 Task: Show the option for the copyright policy.
Action: Mouse moved to (283, 567)
Screenshot: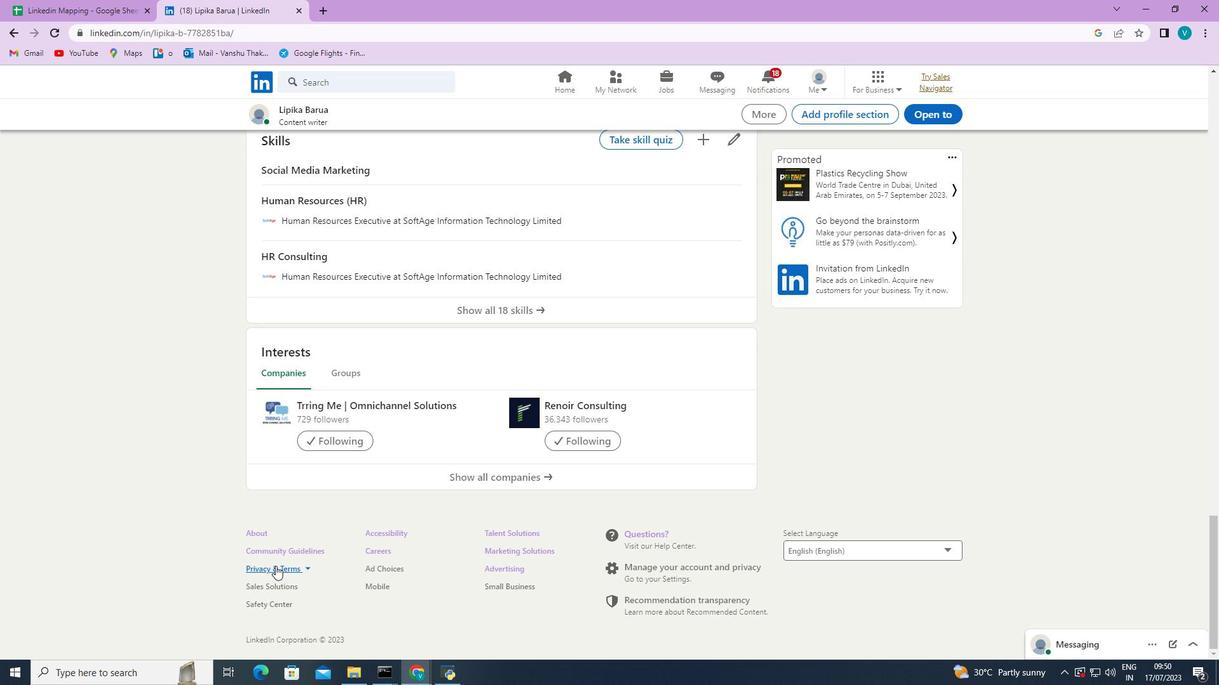 
Action: Mouse pressed left at (283, 567)
Screenshot: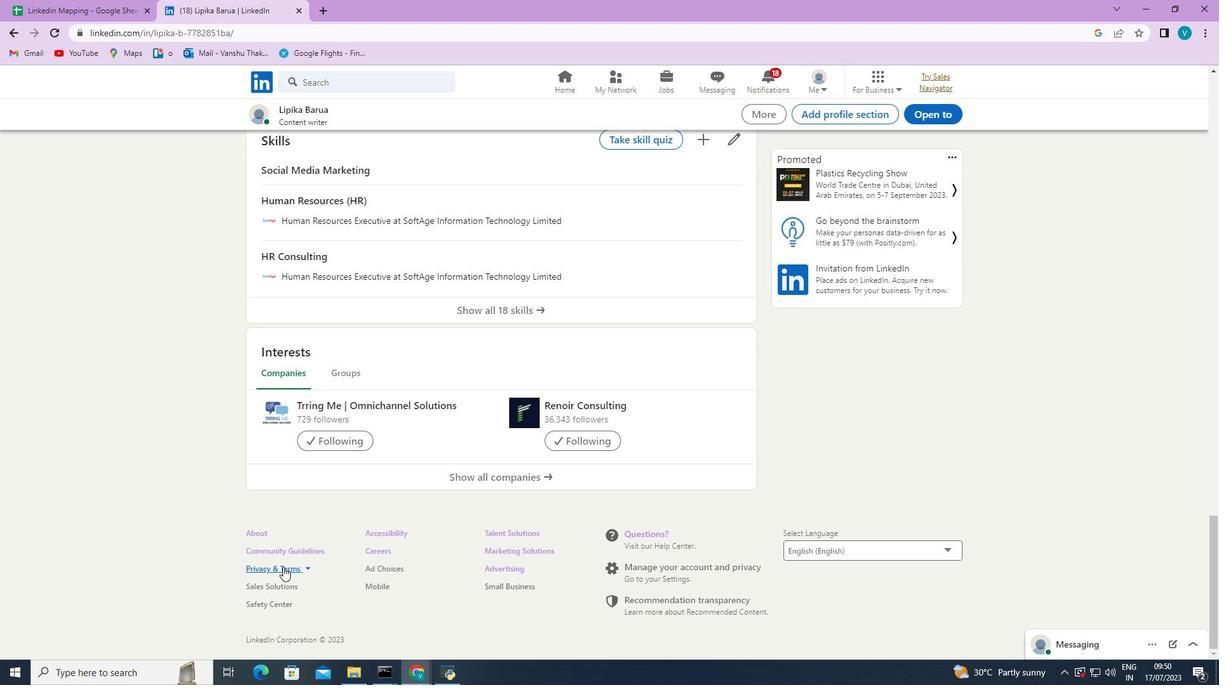 
Action: Mouse moved to (285, 647)
Screenshot: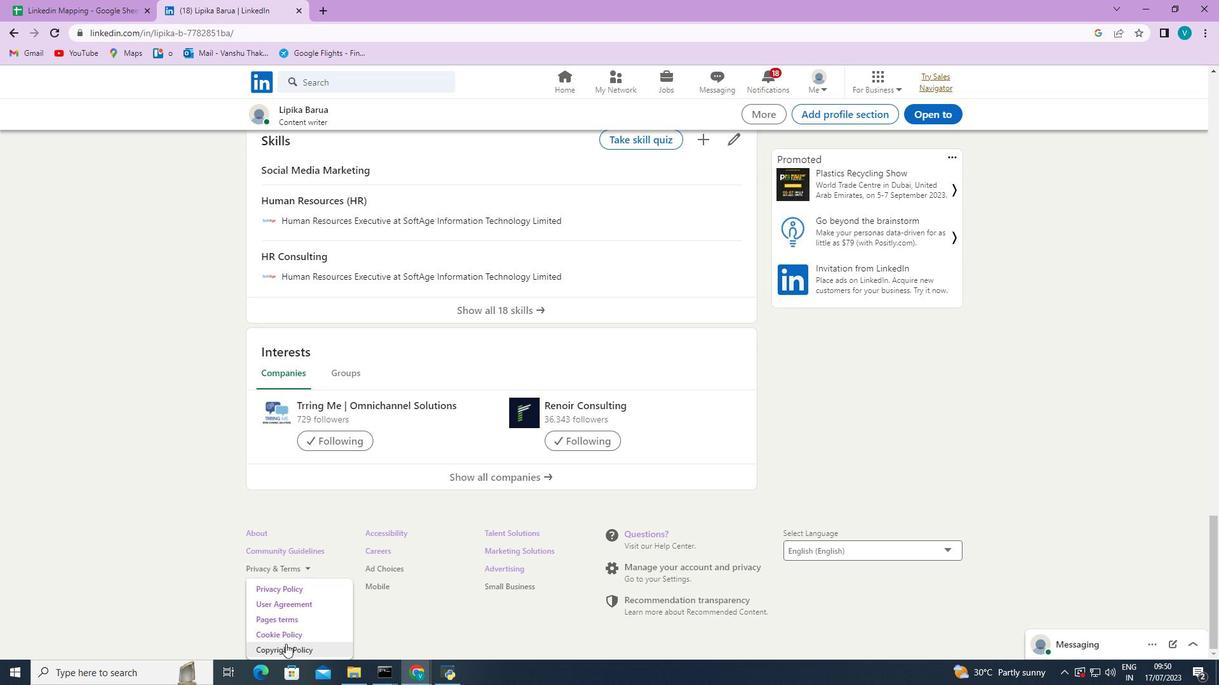 
Action: Mouse pressed left at (285, 647)
Screenshot: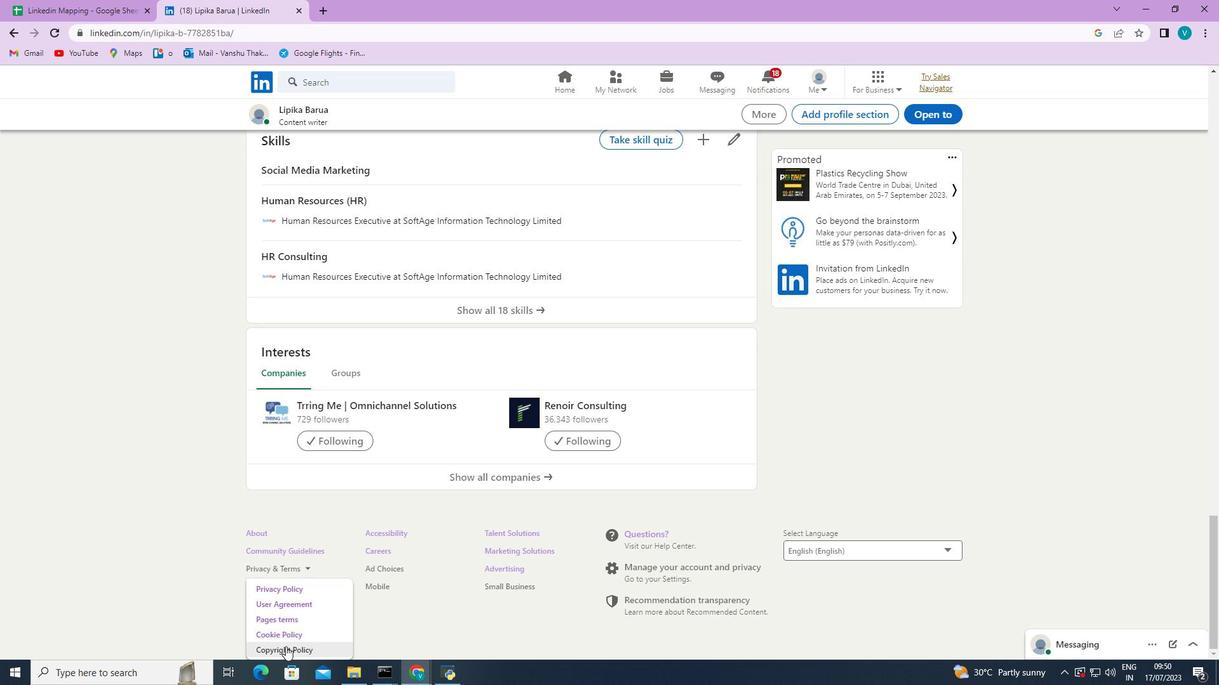 
Action: Mouse moved to (246, 360)
Screenshot: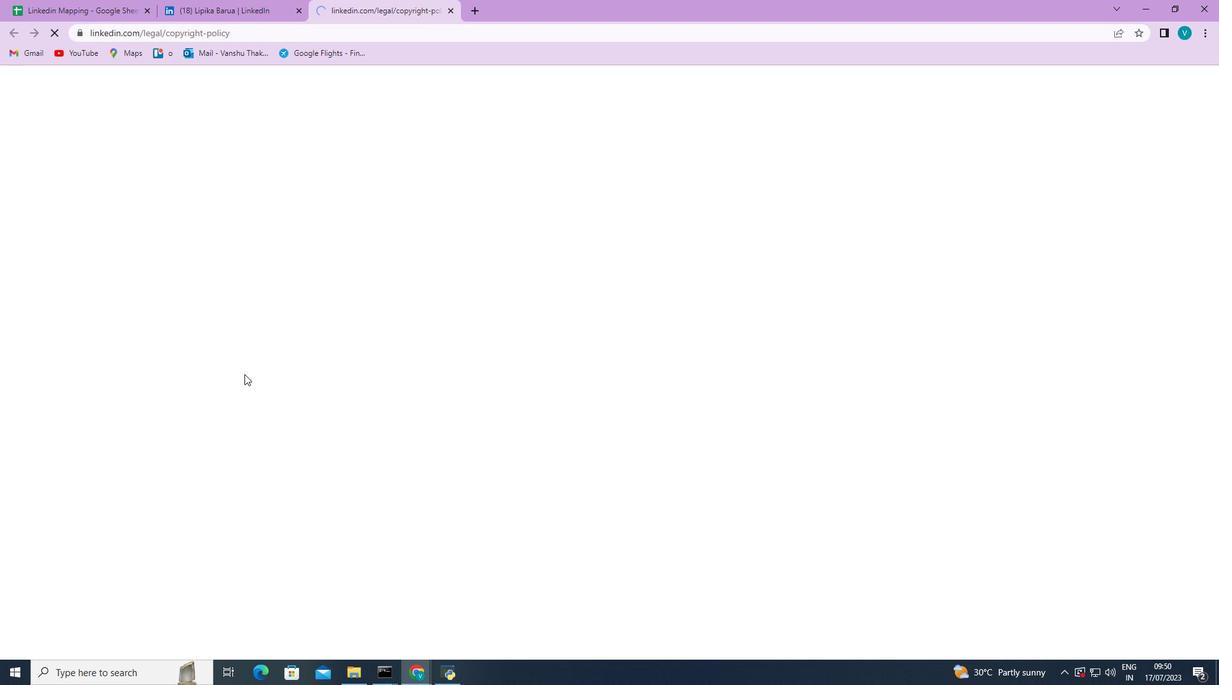 
Action: Mouse scrolled (246, 359) with delta (0, 0)
Screenshot: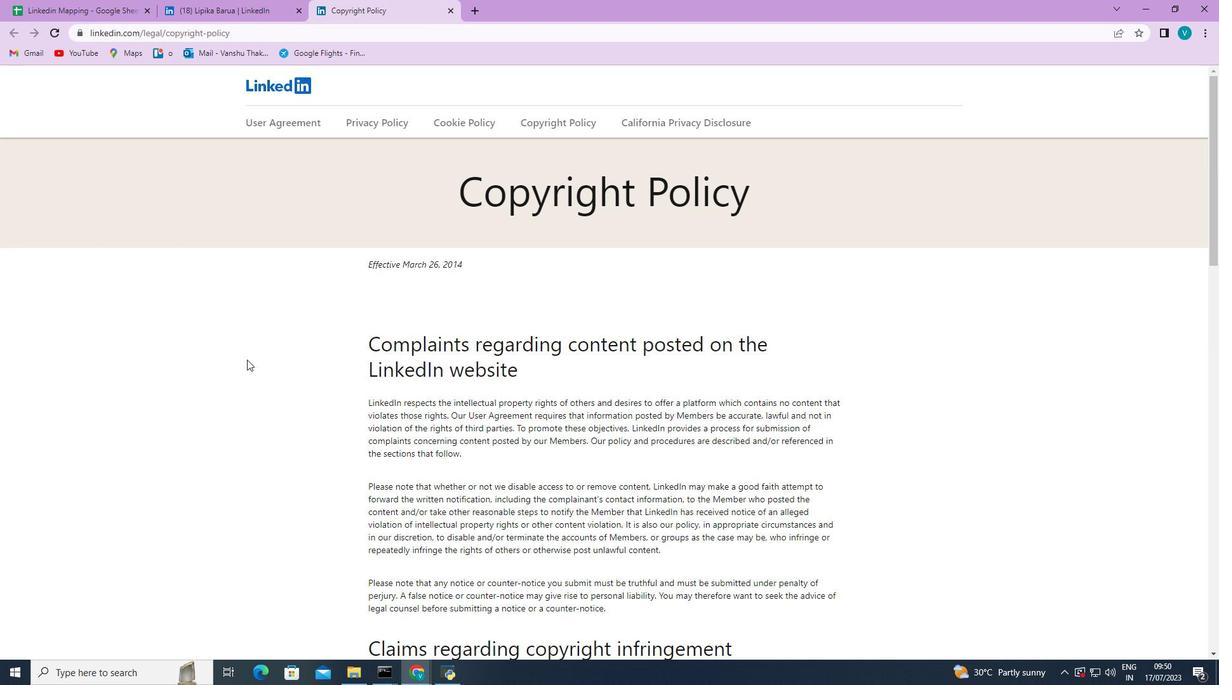 
Action: Mouse scrolled (246, 359) with delta (0, 0)
Screenshot: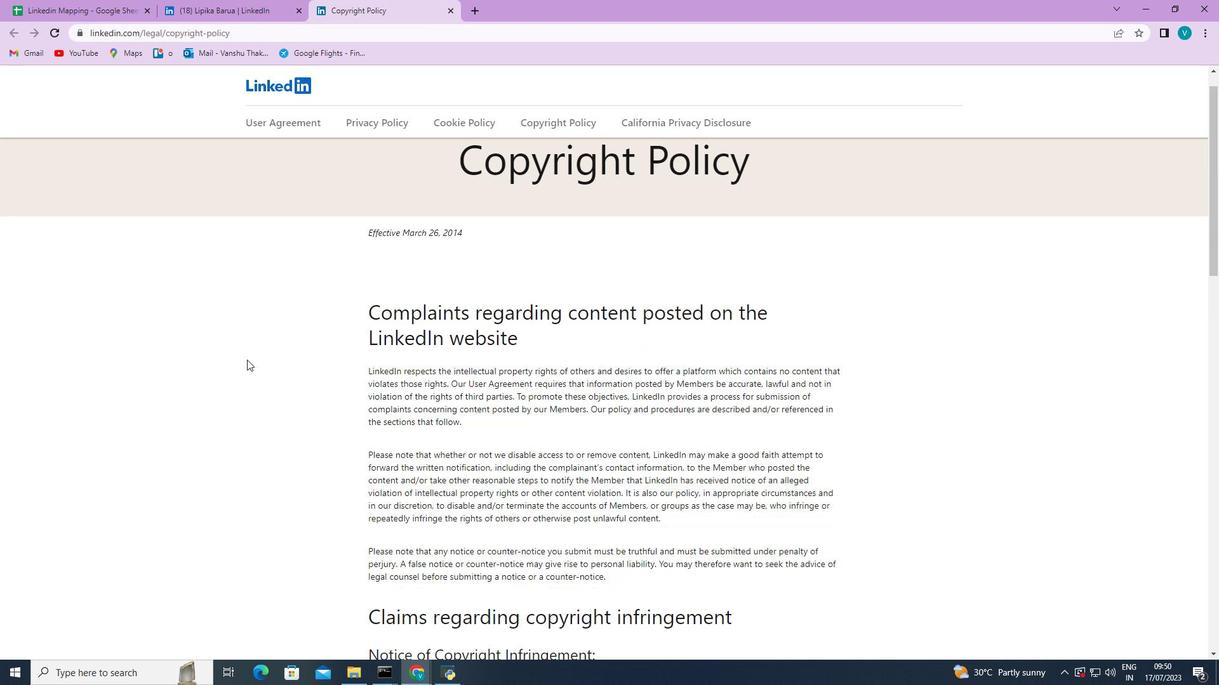 
Action: Mouse scrolled (246, 359) with delta (0, 0)
Screenshot: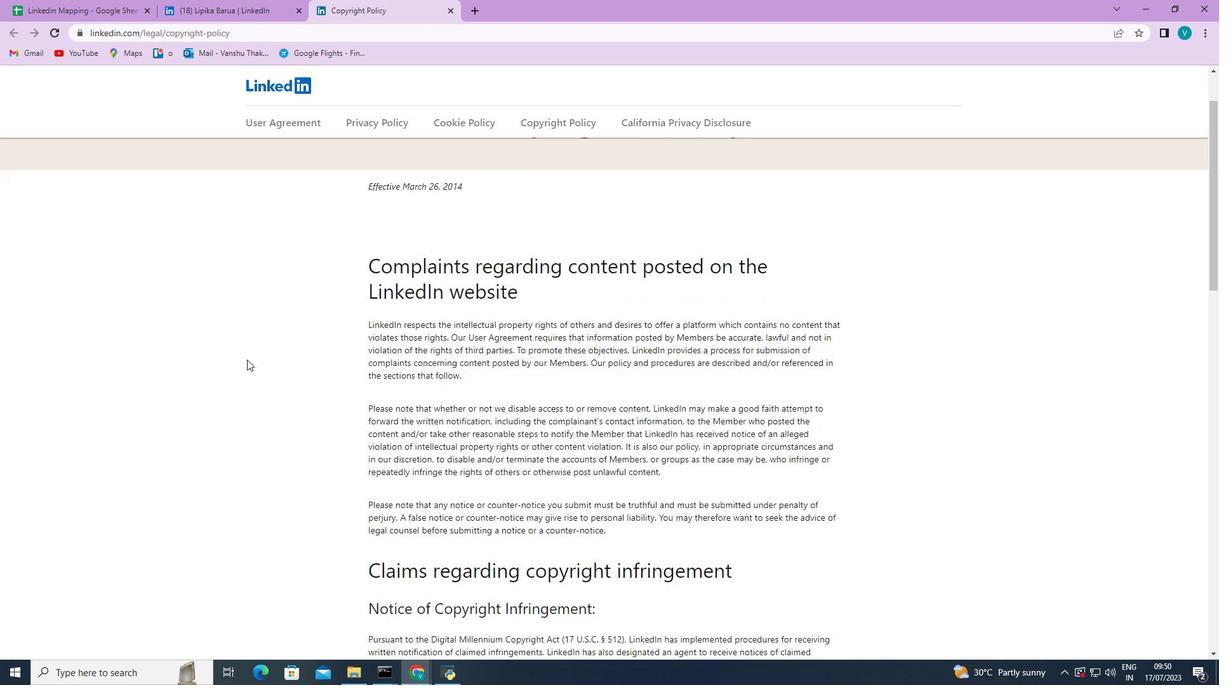 
Action: Mouse scrolled (246, 359) with delta (0, 0)
Screenshot: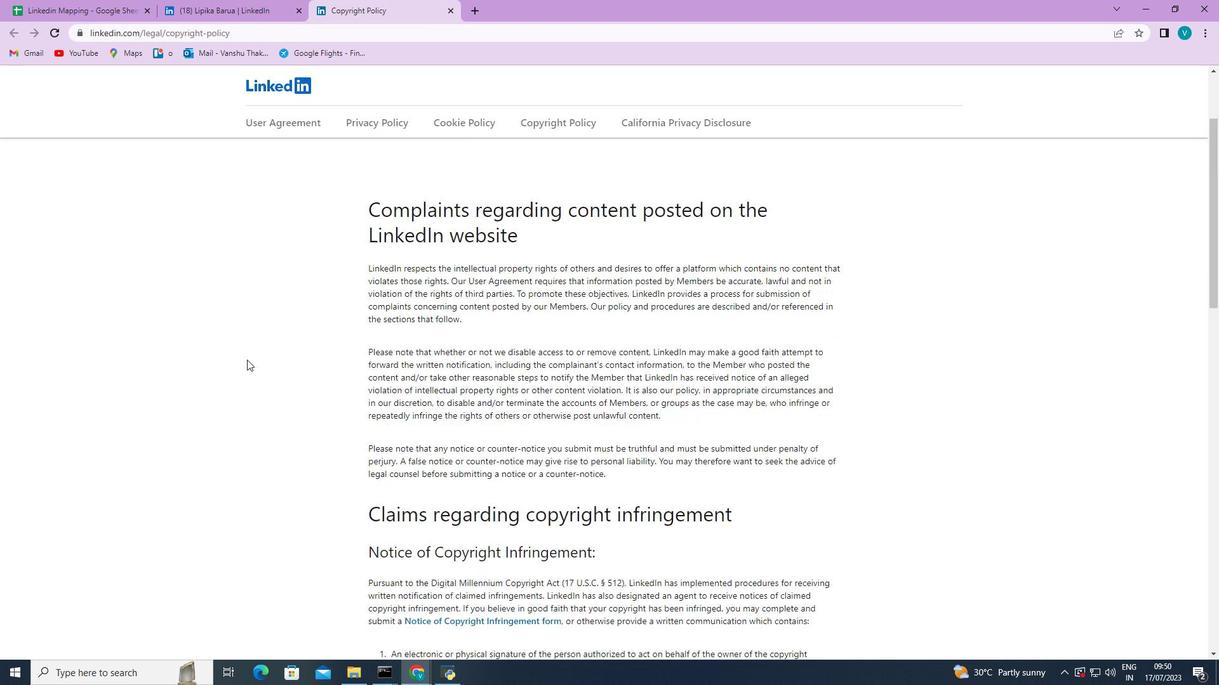 
Action: Mouse scrolled (246, 359) with delta (0, 0)
Screenshot: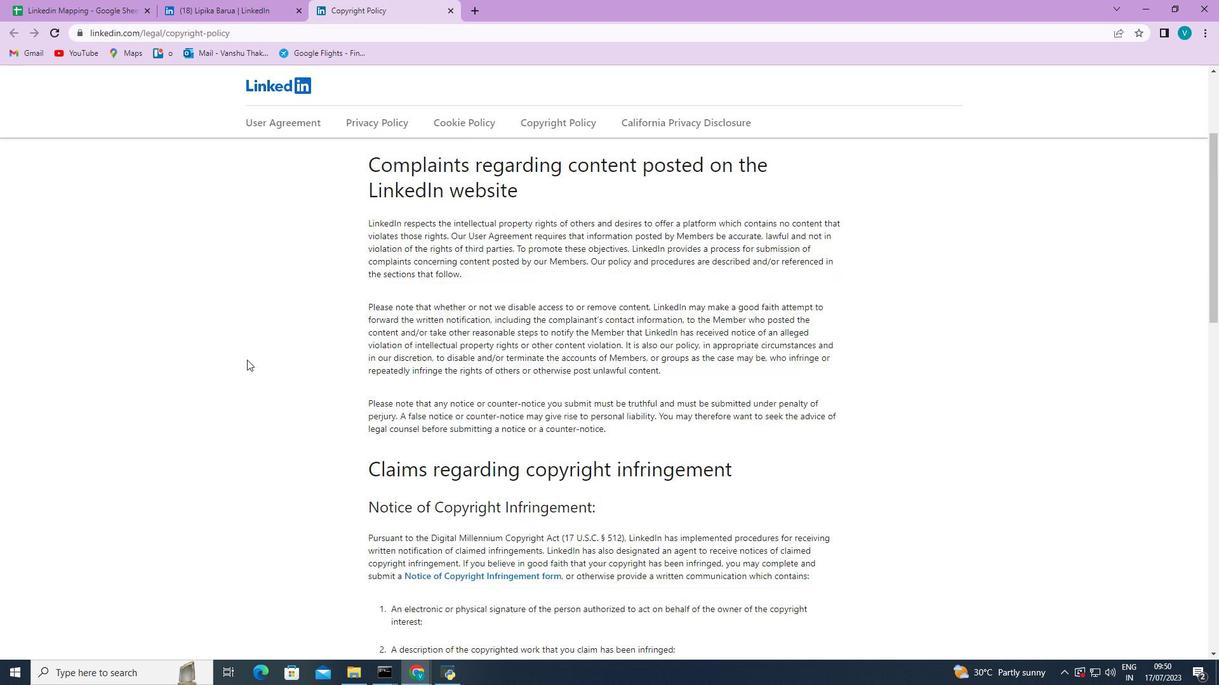 
Action: Mouse scrolled (246, 359) with delta (0, 0)
Screenshot: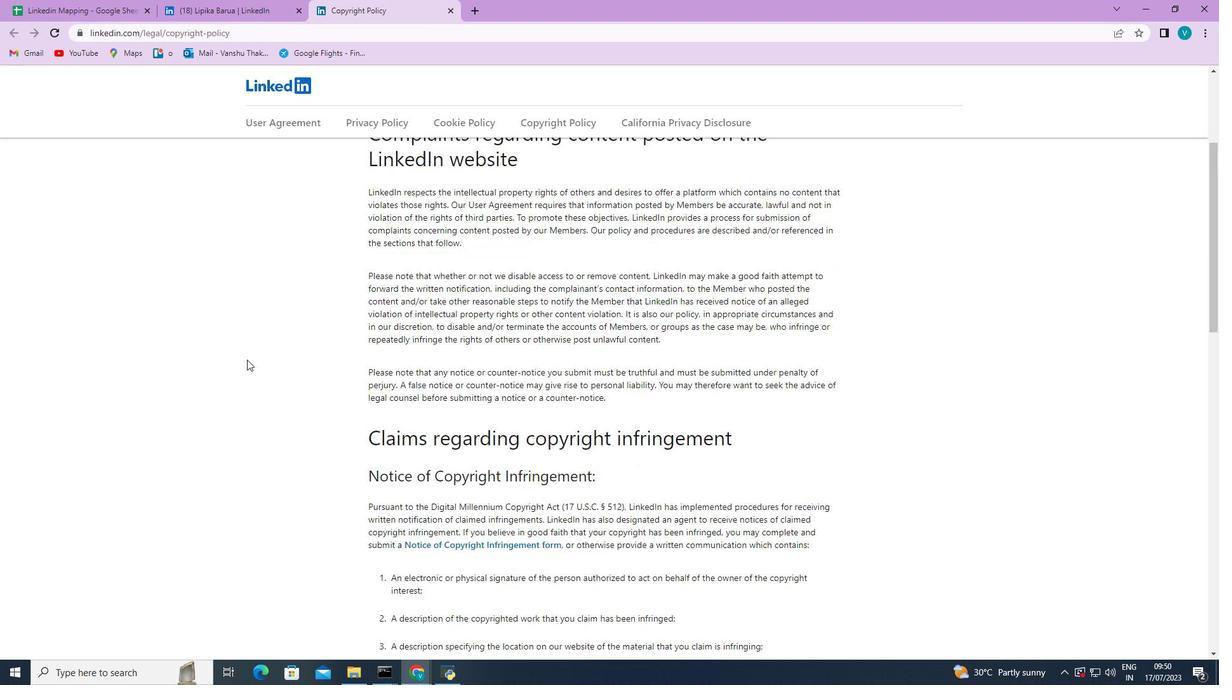
Action: Mouse scrolled (246, 359) with delta (0, 0)
Screenshot: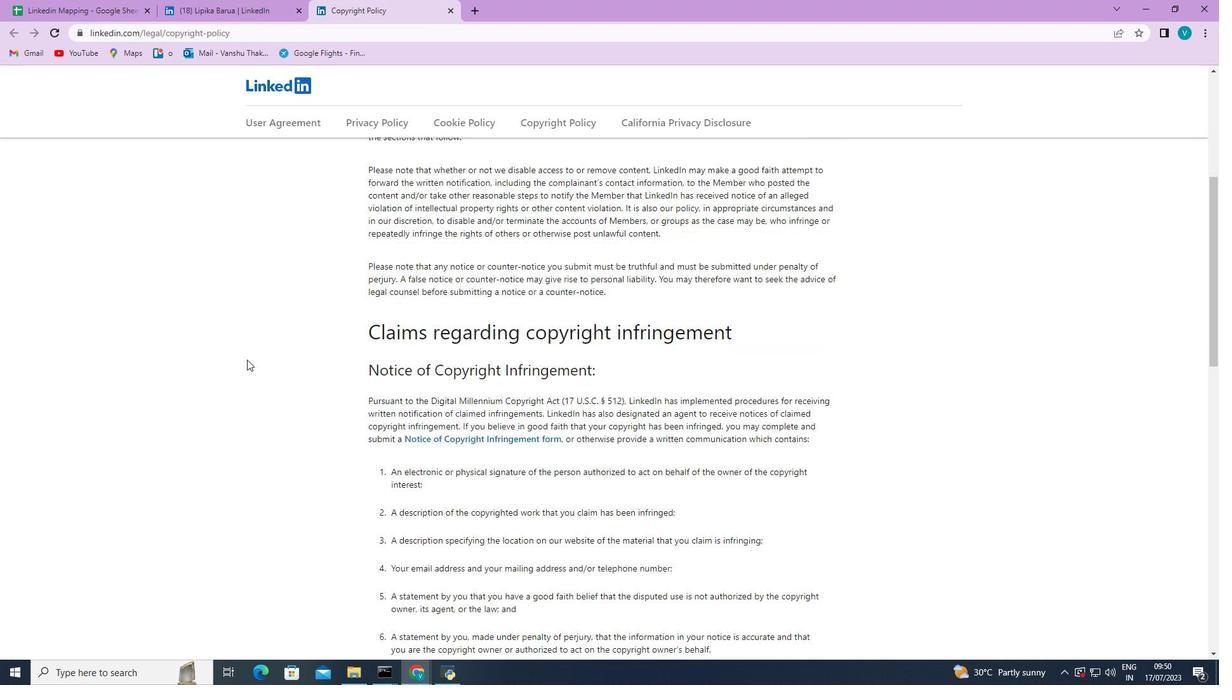
Action: Mouse scrolled (246, 359) with delta (0, 0)
Screenshot: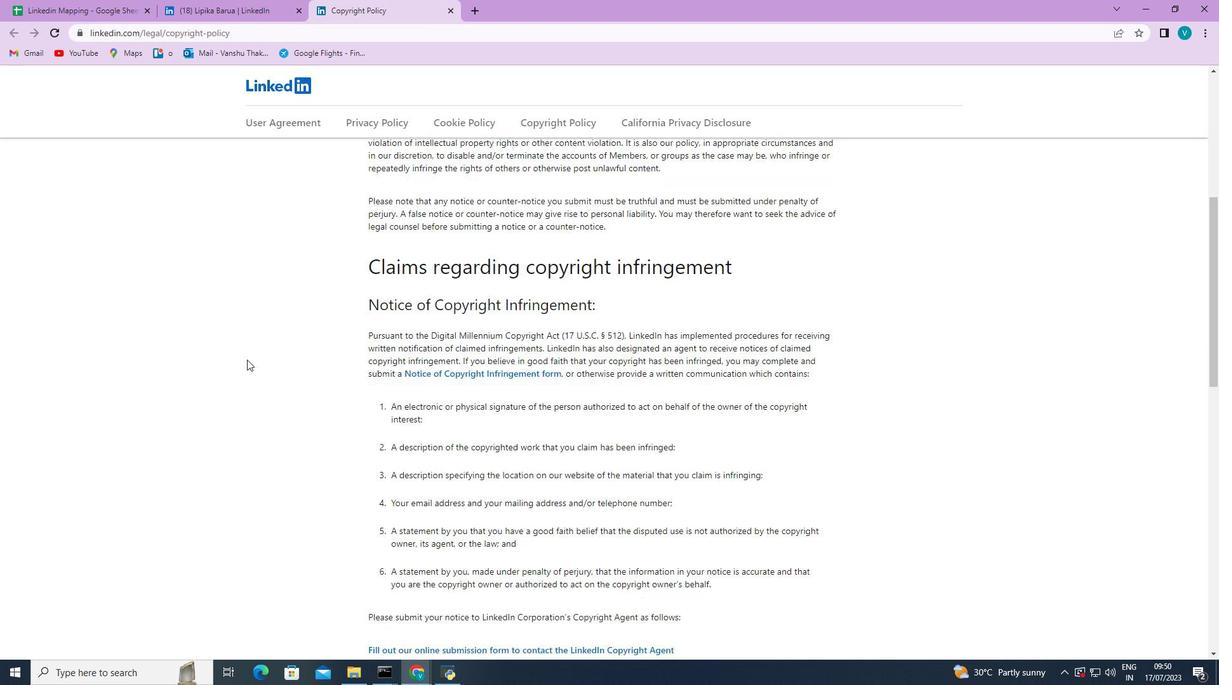 
Action: Mouse scrolled (246, 359) with delta (0, 0)
Screenshot: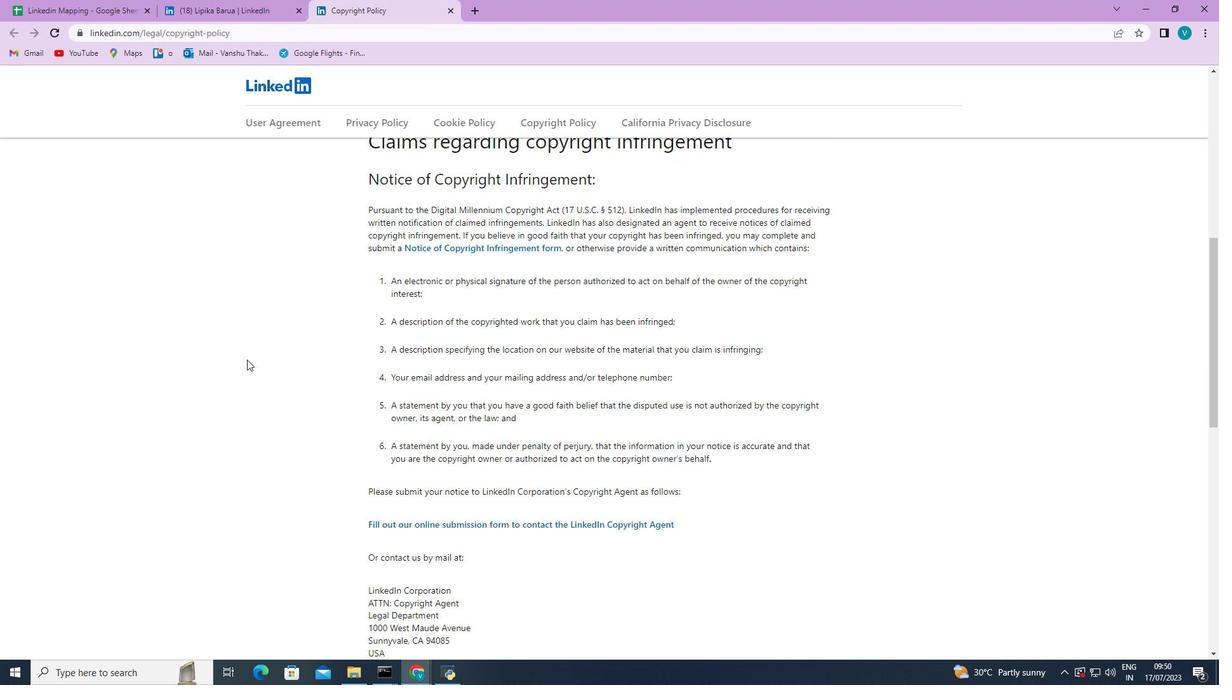 
Action: Mouse scrolled (246, 359) with delta (0, 0)
Screenshot: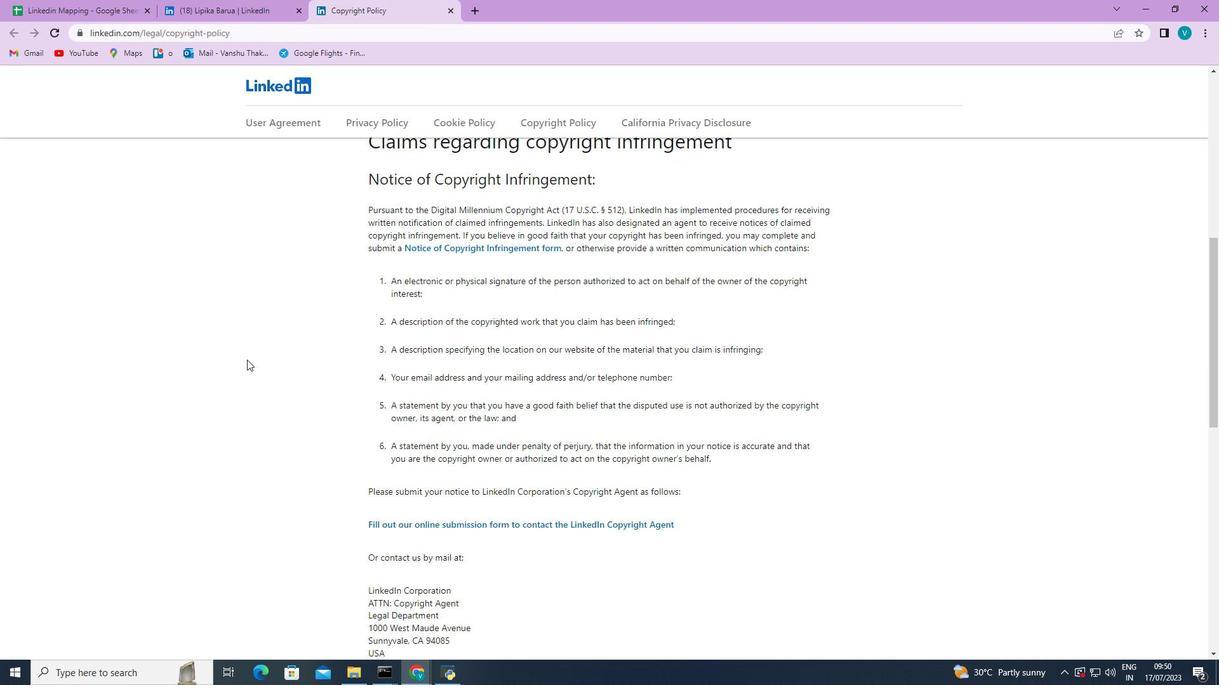 
Action: Mouse scrolled (246, 359) with delta (0, 0)
Screenshot: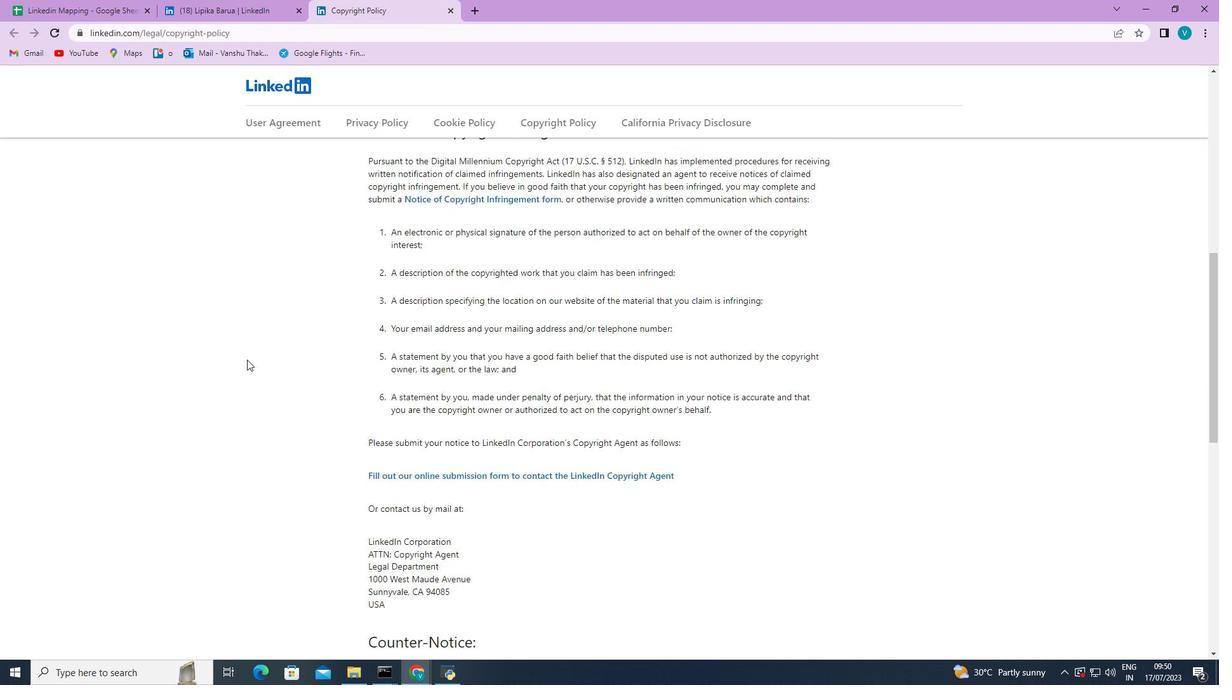 
Action: Mouse scrolled (246, 359) with delta (0, 0)
Screenshot: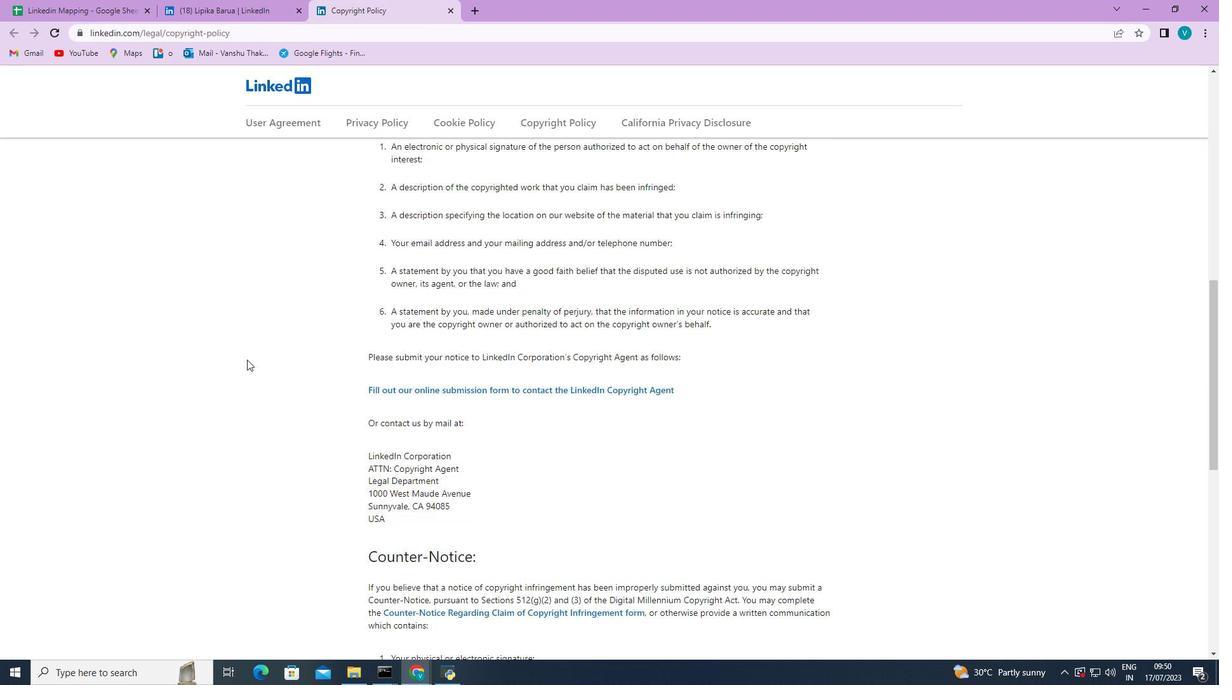 
Action: Mouse scrolled (246, 359) with delta (0, 0)
Screenshot: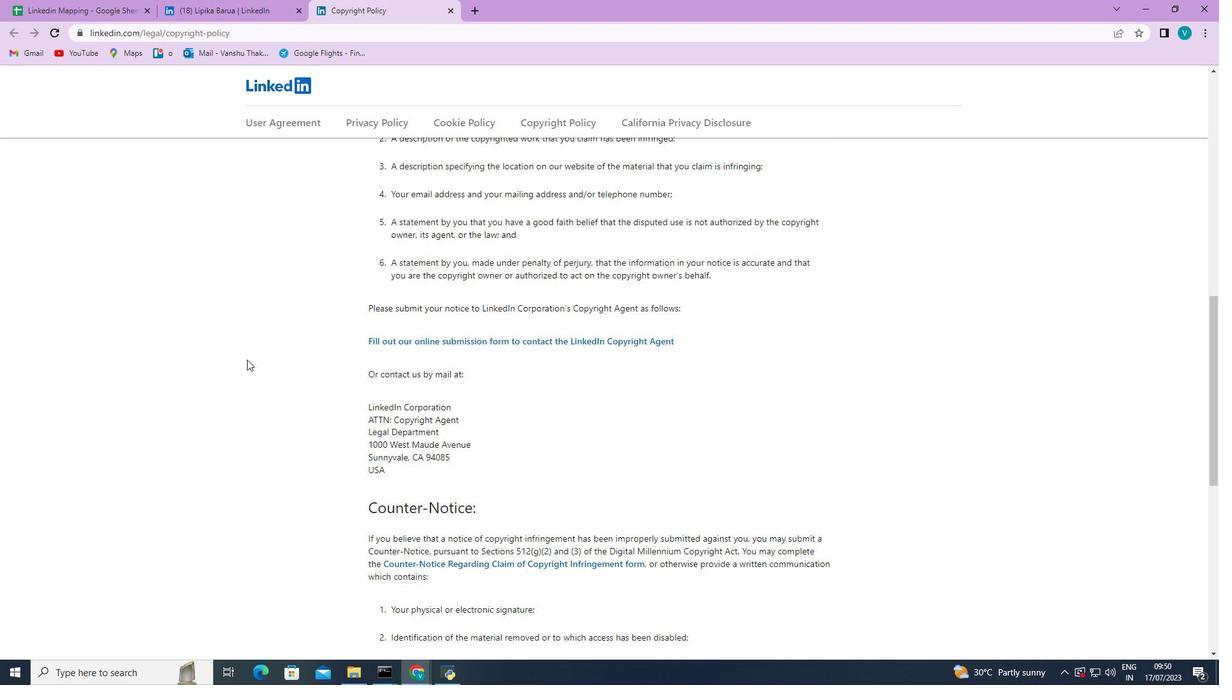 
Action: Mouse scrolled (246, 359) with delta (0, 0)
Screenshot: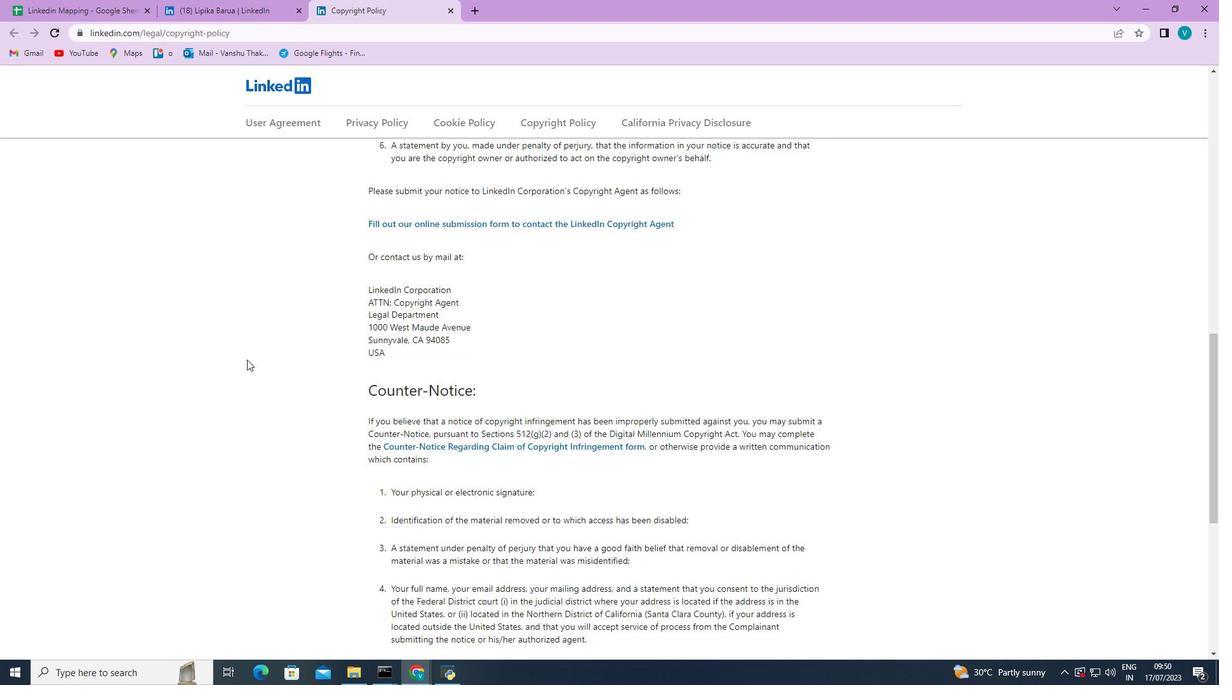 
Action: Mouse scrolled (246, 359) with delta (0, 0)
Screenshot: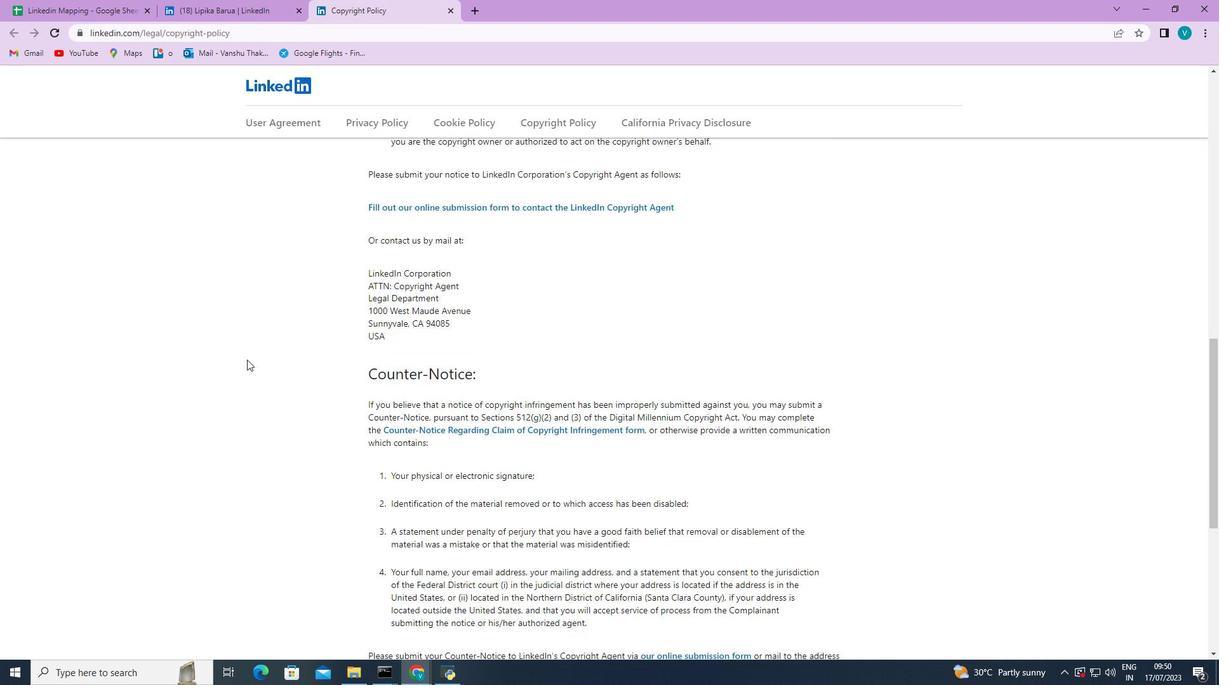 
Action: Mouse scrolled (246, 359) with delta (0, 0)
Screenshot: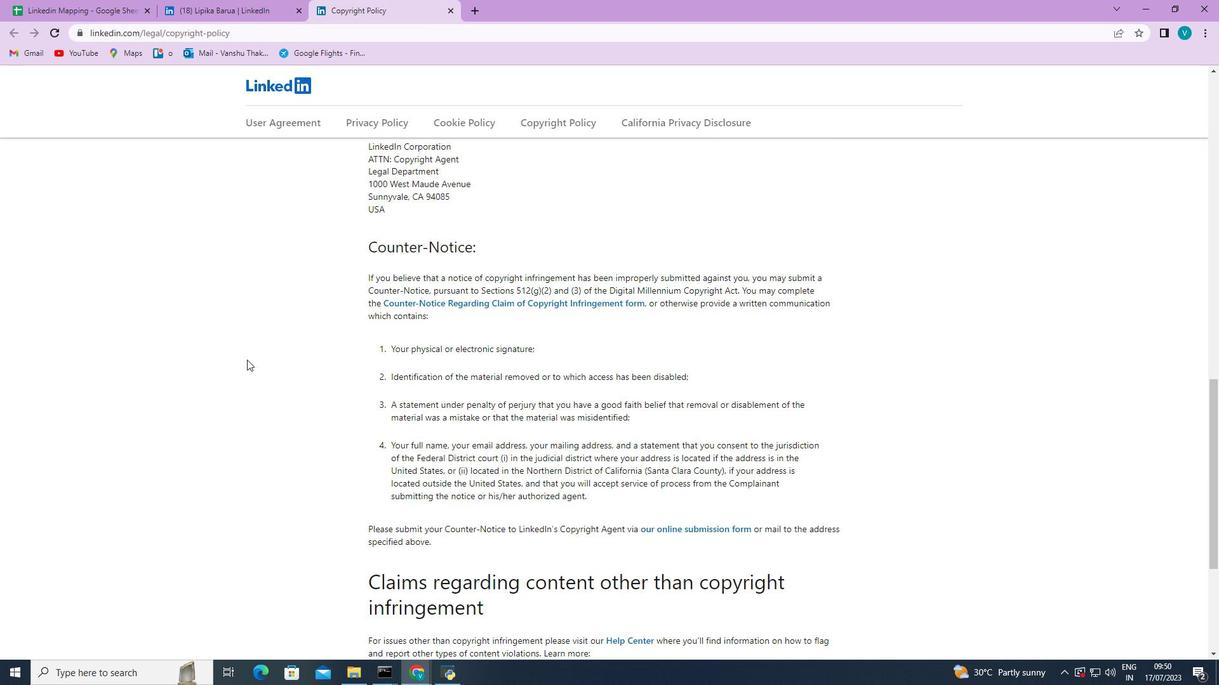 
Action: Mouse scrolled (246, 359) with delta (0, 0)
Screenshot: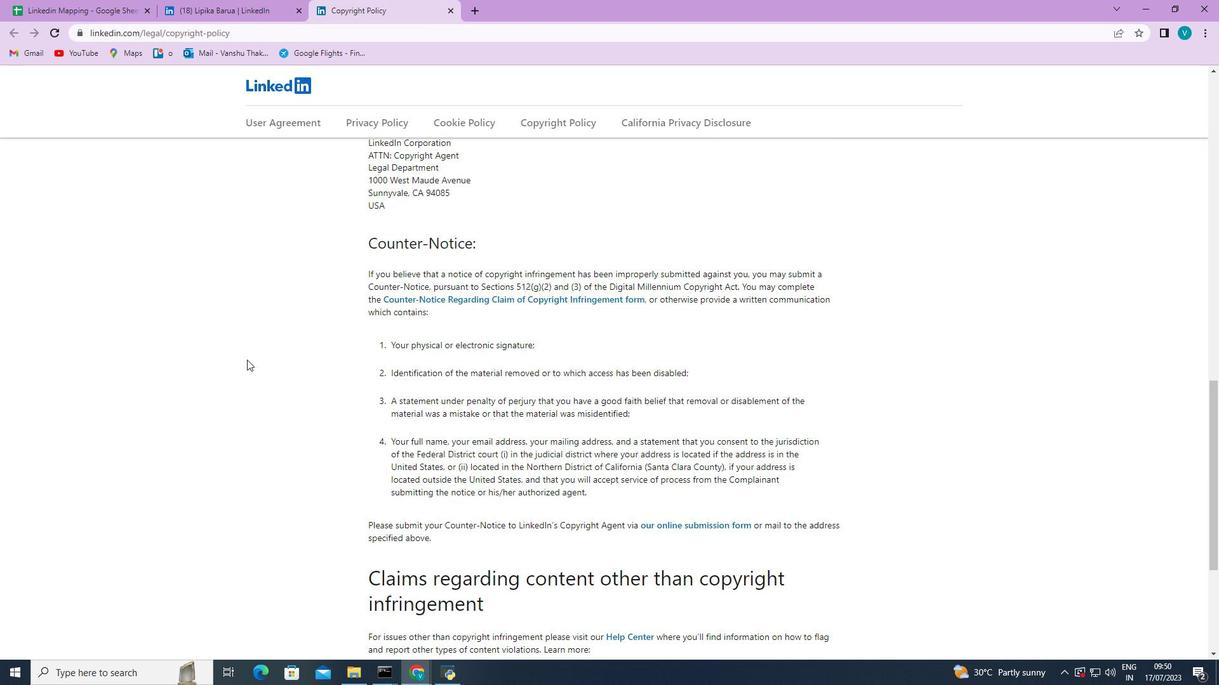 
Action: Mouse scrolled (246, 359) with delta (0, 0)
Screenshot: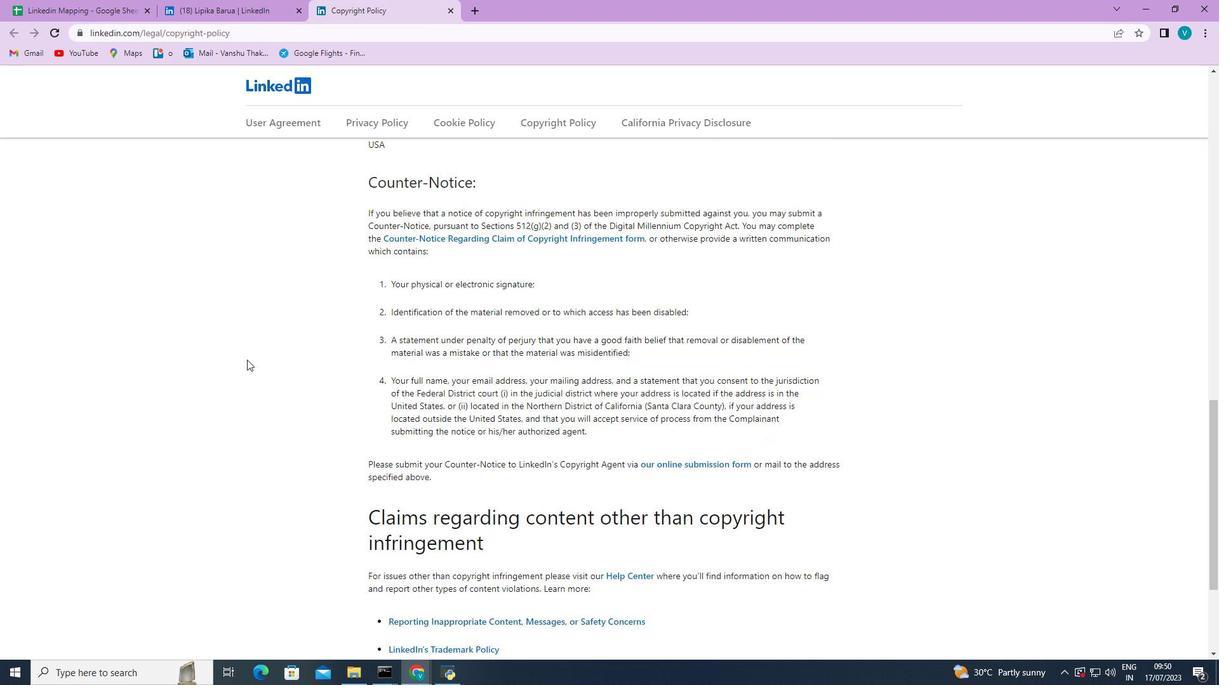 
Action: Mouse scrolled (246, 359) with delta (0, 0)
Screenshot: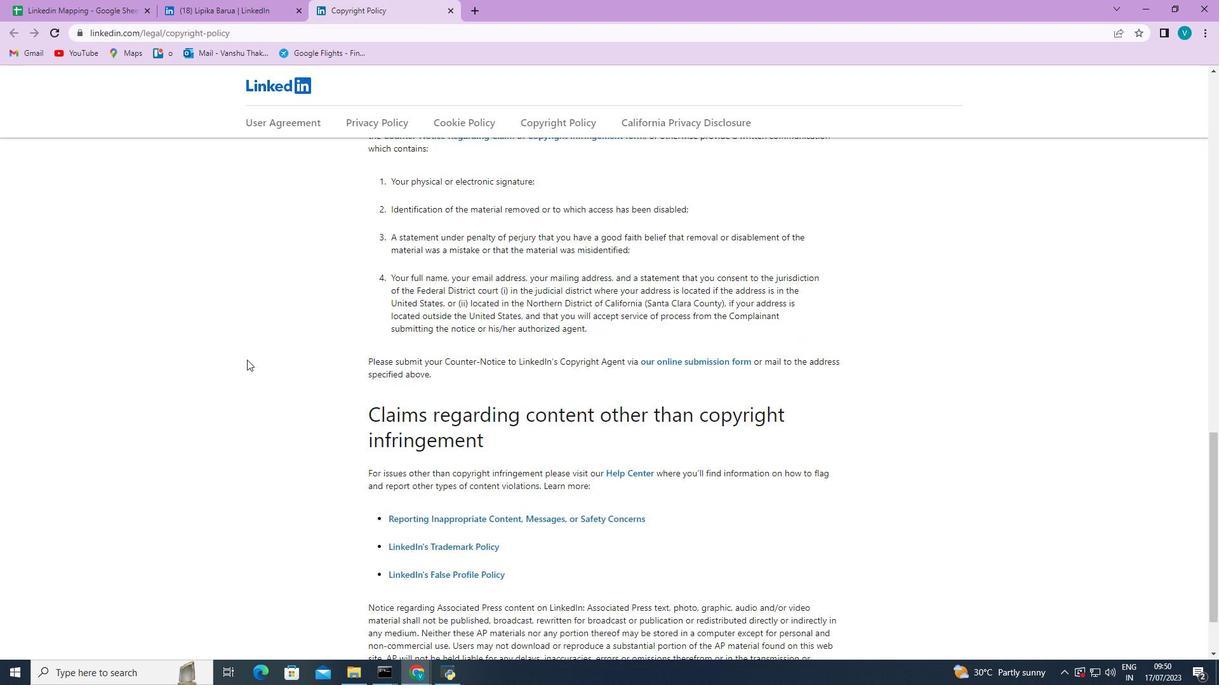 
Action: Mouse scrolled (246, 359) with delta (0, 0)
Screenshot: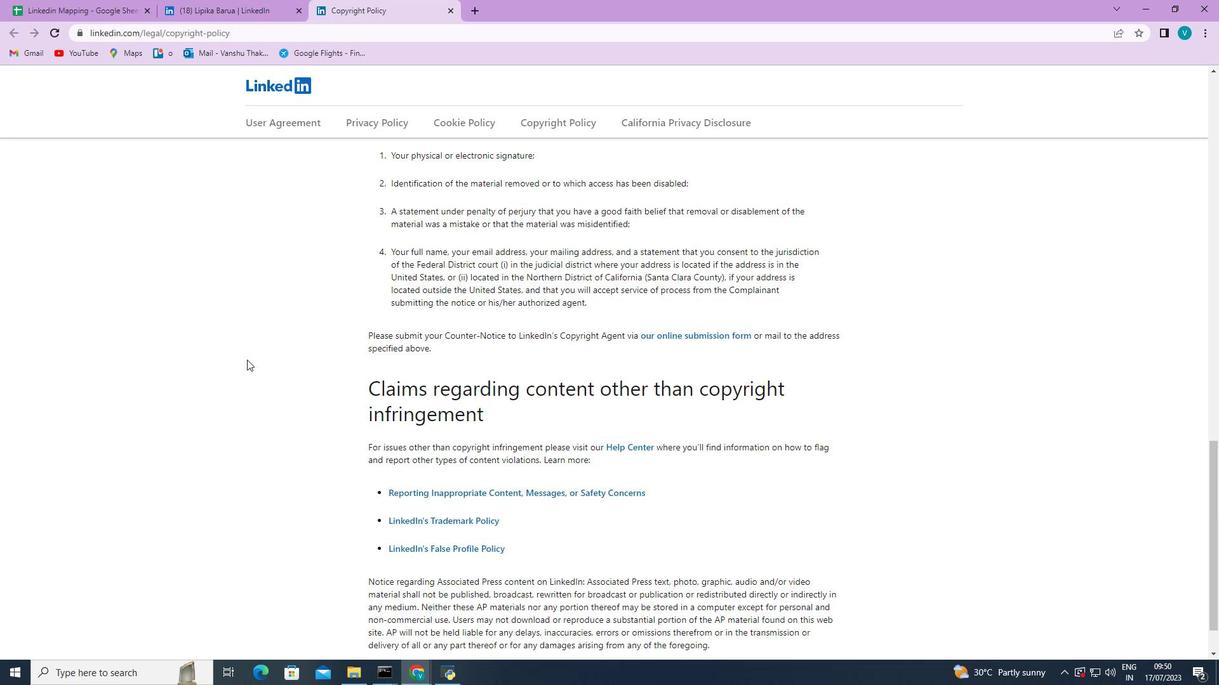 
Action: Mouse scrolled (246, 359) with delta (0, 0)
Screenshot: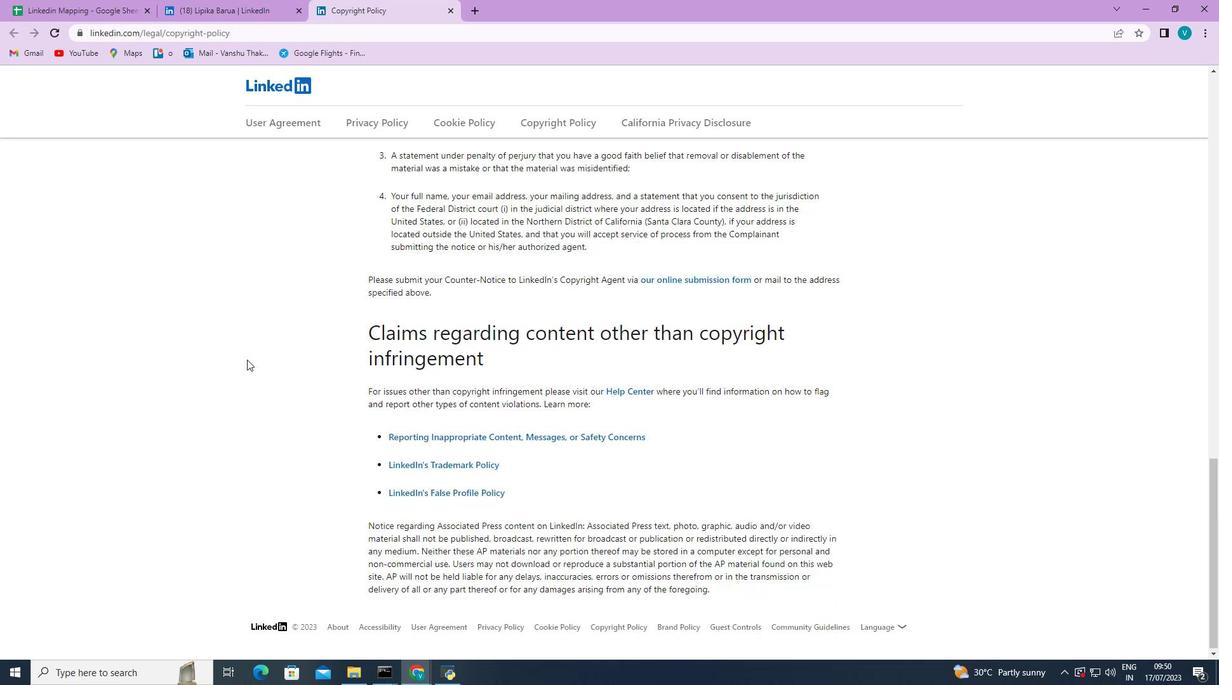 
Action: Mouse scrolled (246, 359) with delta (0, 0)
Screenshot: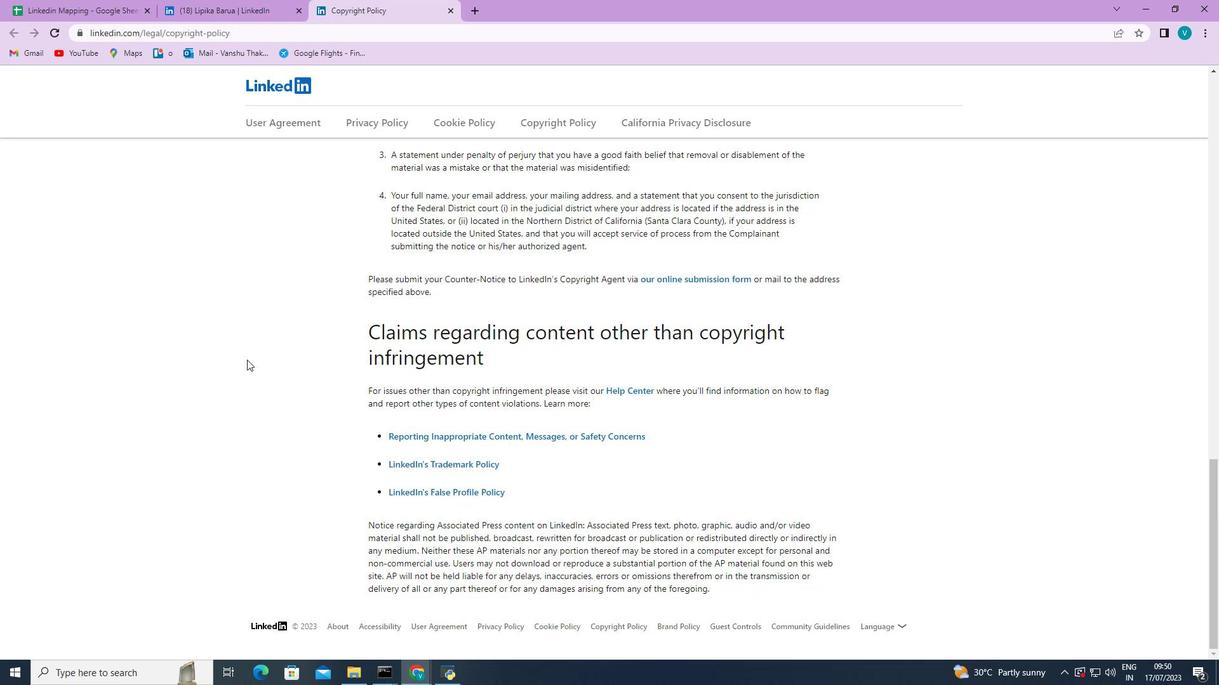 
Action: Mouse scrolled (246, 359) with delta (0, 0)
Screenshot: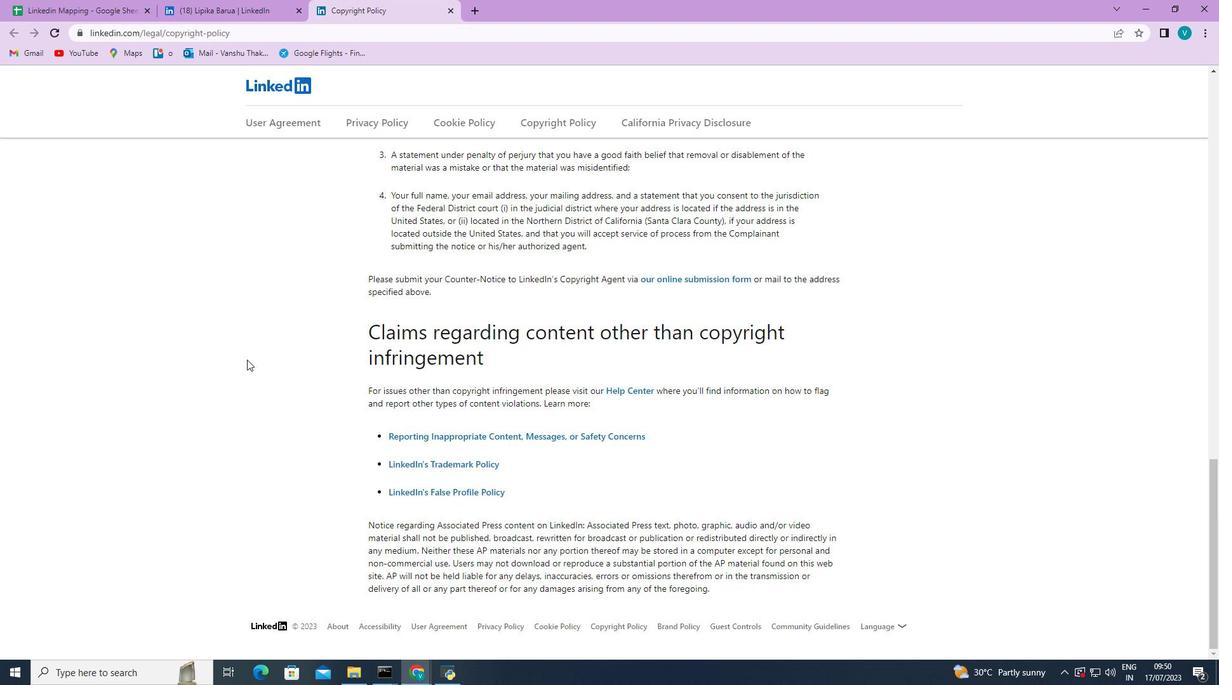 
Action: Mouse moved to (247, 360)
Screenshot: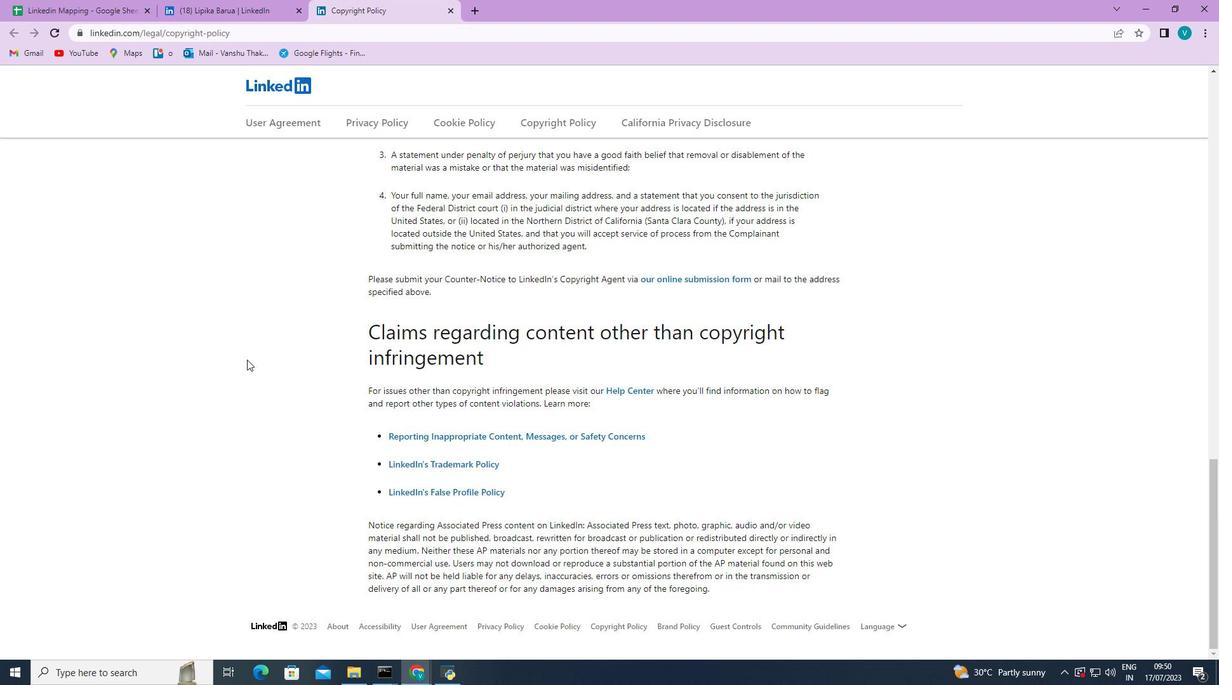 
Action: Mouse scrolled (247, 359) with delta (0, 0)
Screenshot: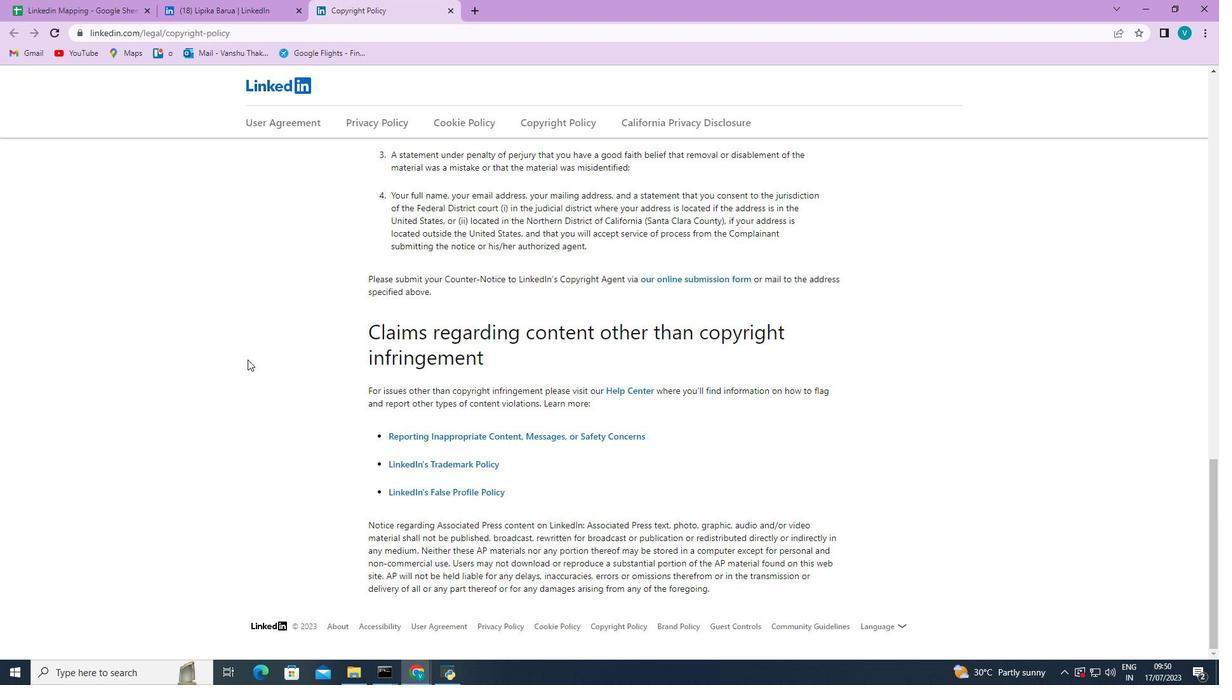 
Action: Mouse scrolled (247, 359) with delta (0, 0)
Screenshot: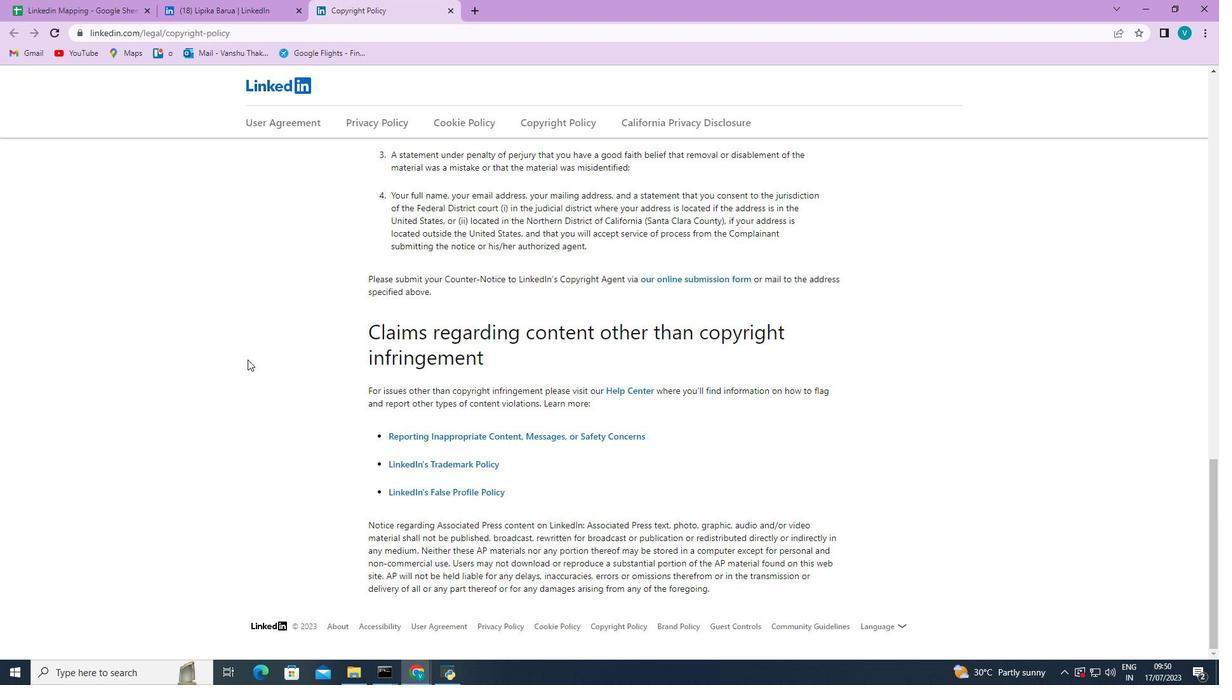 
Action: Mouse scrolled (247, 359) with delta (0, 0)
Screenshot: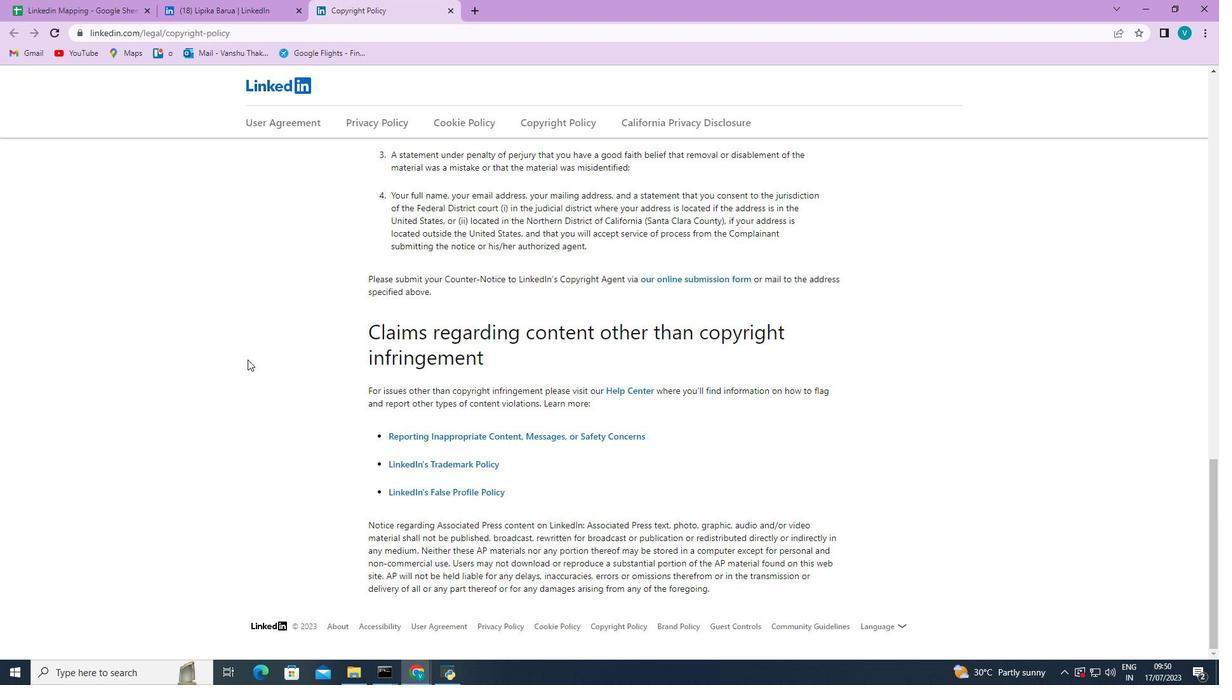 
Action: Mouse scrolled (247, 359) with delta (0, 0)
Screenshot: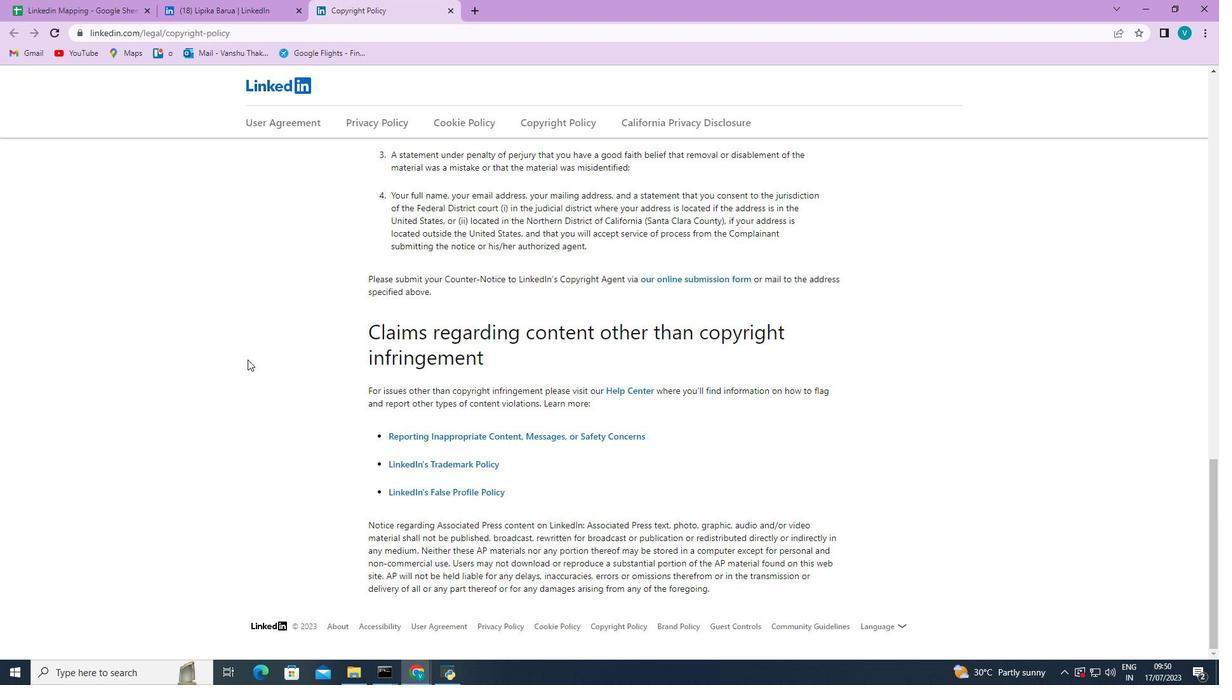 
Action: Mouse scrolled (247, 359) with delta (0, 0)
Screenshot: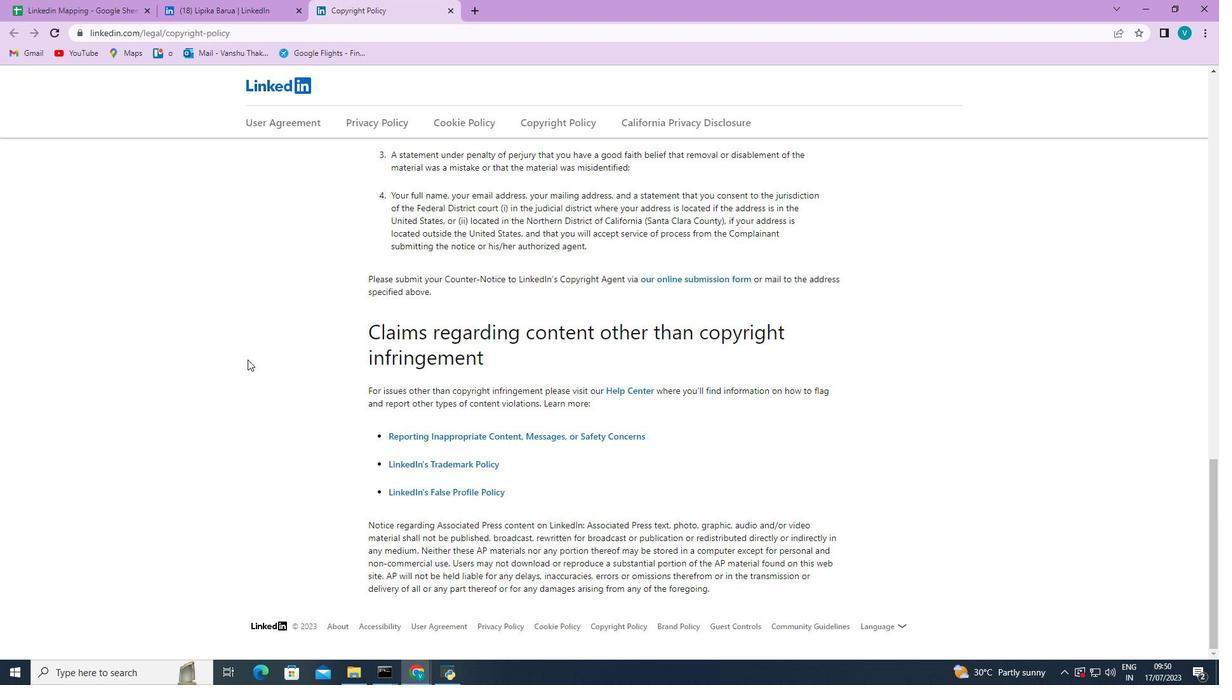 
Action: Mouse scrolled (247, 359) with delta (0, 0)
Screenshot: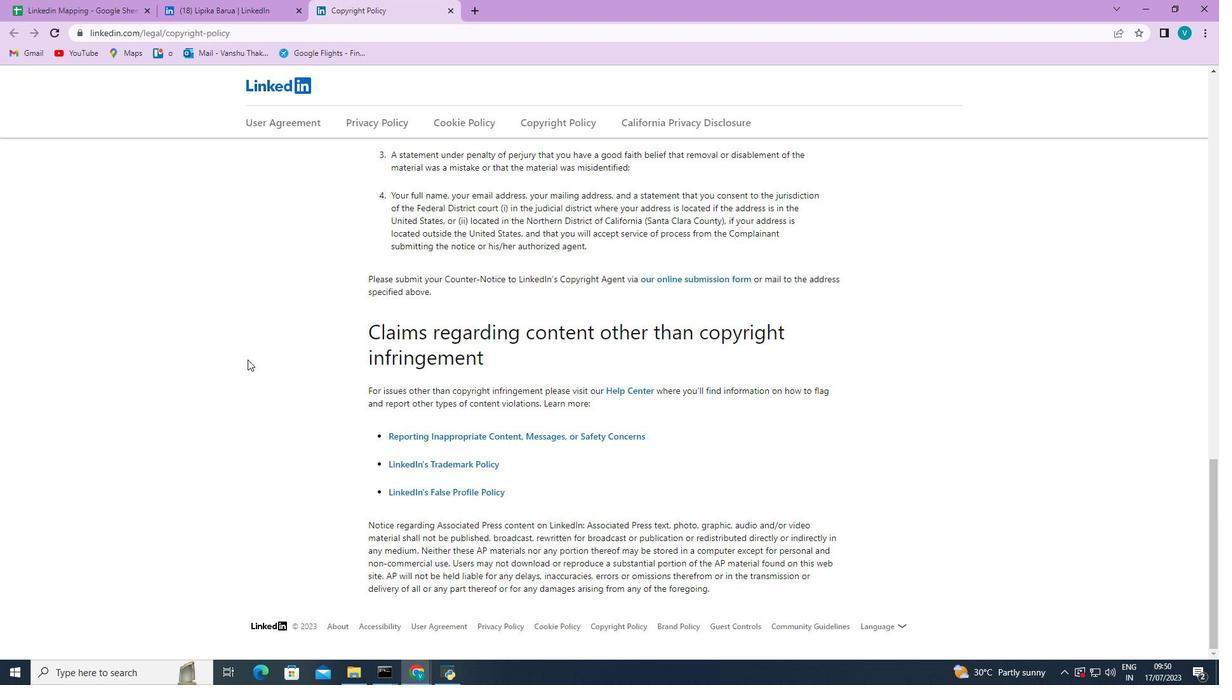 
Action: Mouse scrolled (247, 359) with delta (0, 0)
Screenshot: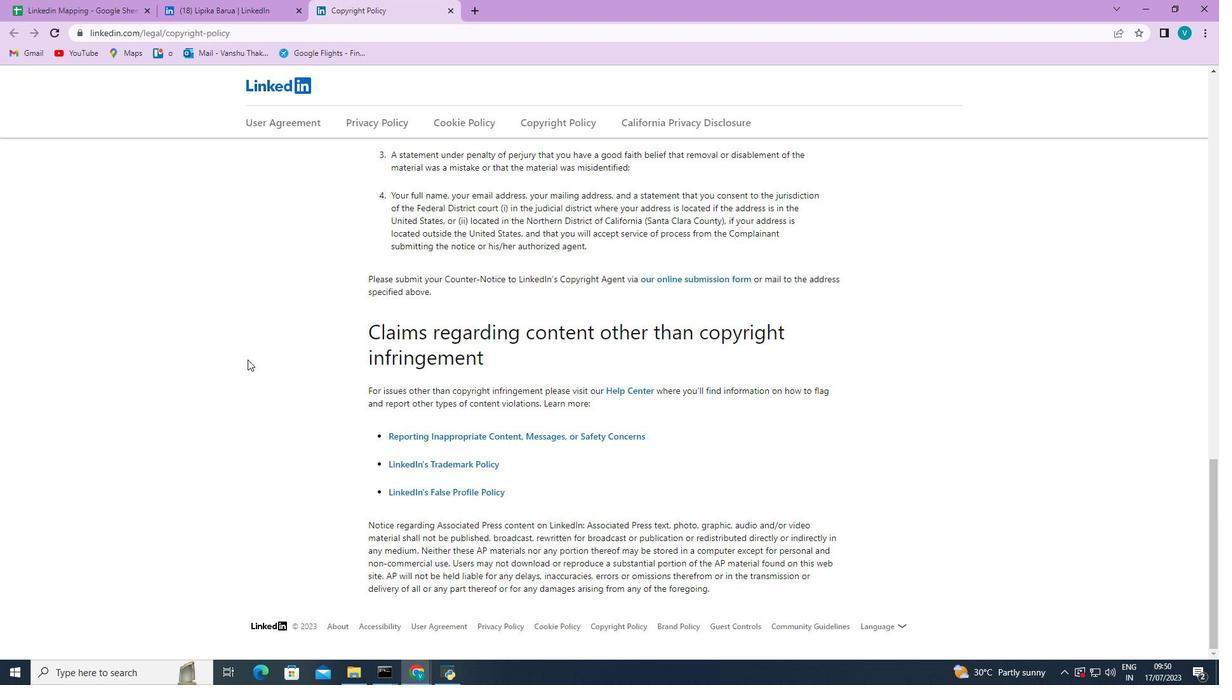 
Action: Mouse scrolled (247, 359) with delta (0, 0)
Screenshot: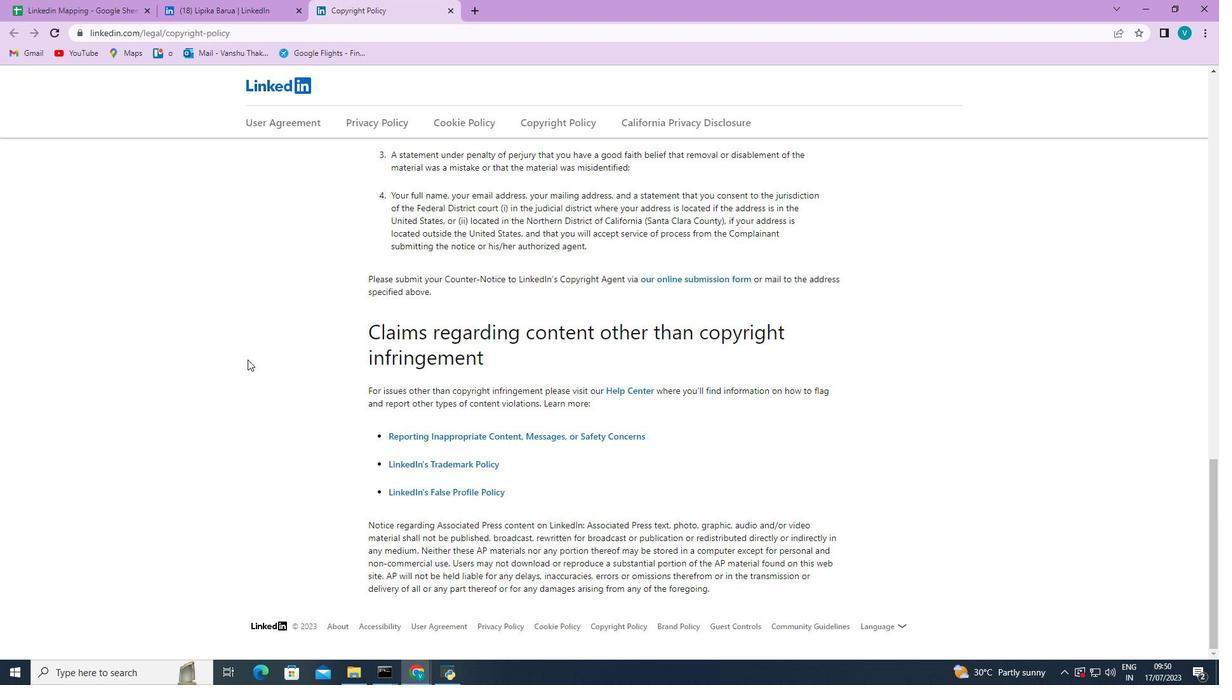 
Action: Mouse scrolled (247, 359) with delta (0, 0)
Screenshot: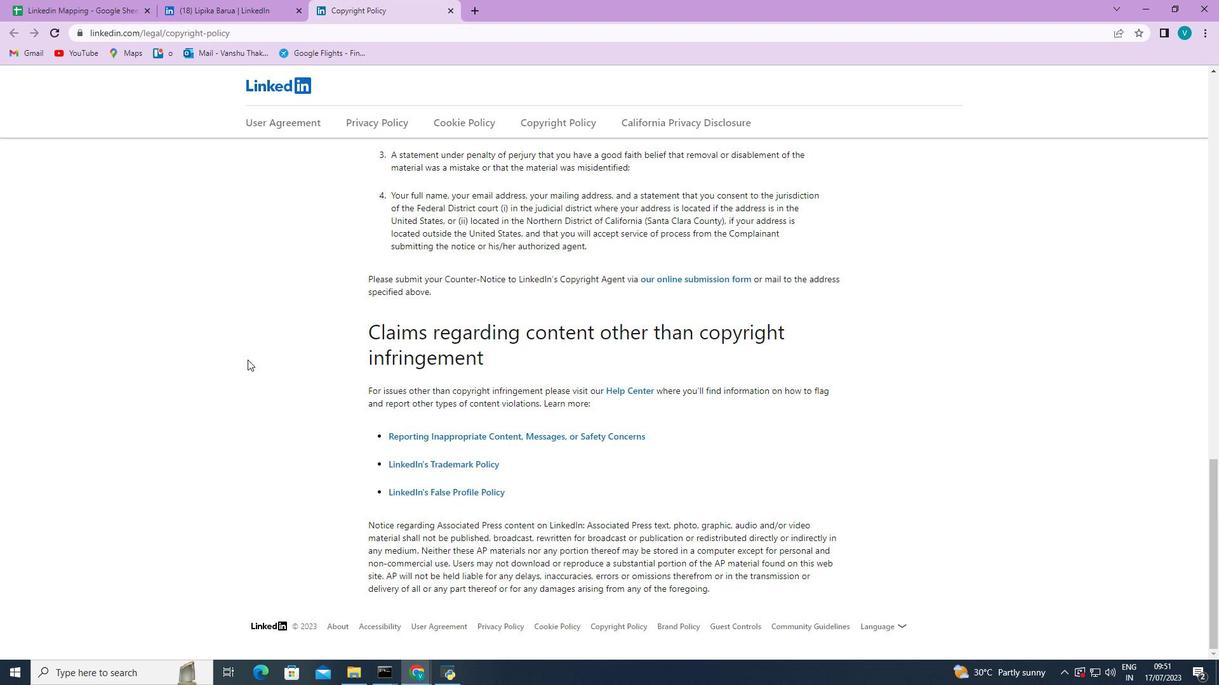
Action: Mouse scrolled (247, 359) with delta (0, 0)
Screenshot: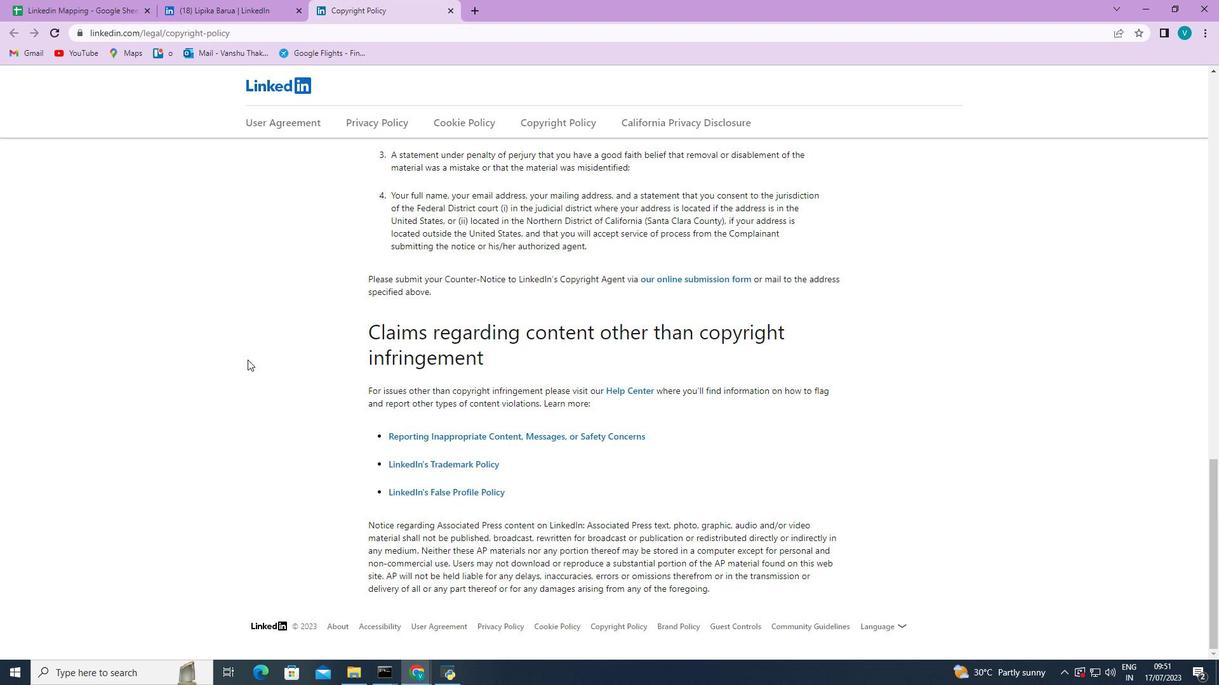 
Action: Mouse scrolled (247, 359) with delta (0, 0)
Screenshot: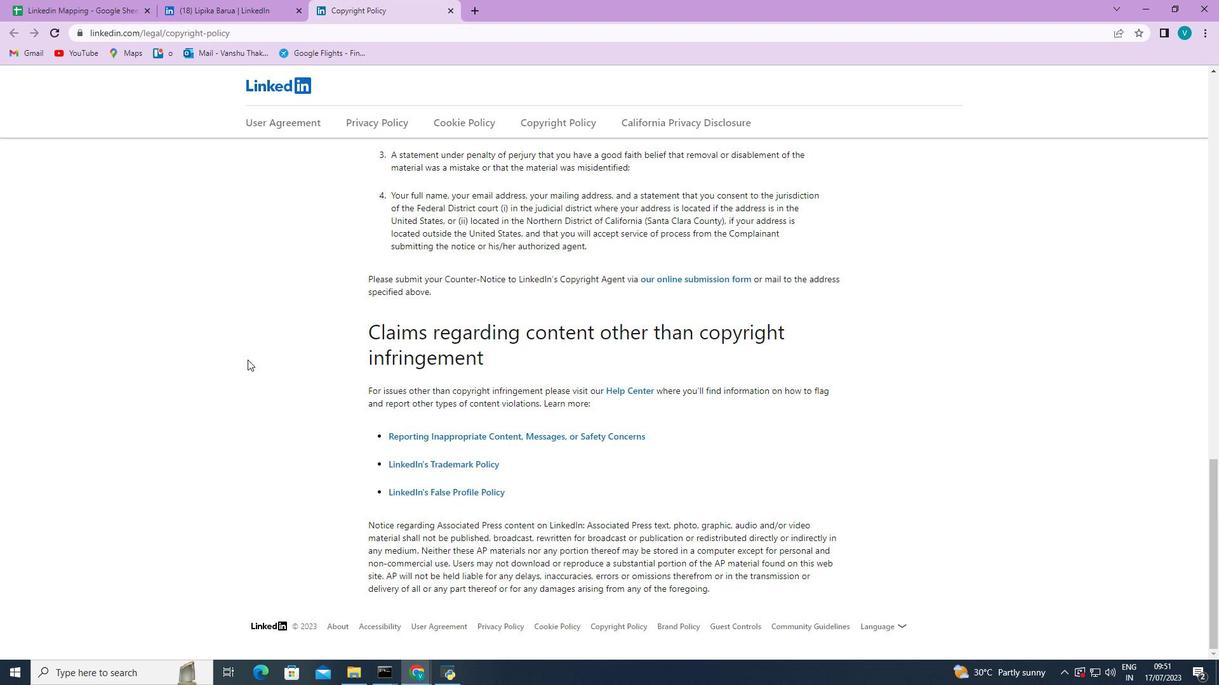 
Action: Mouse scrolled (247, 359) with delta (0, 0)
Screenshot: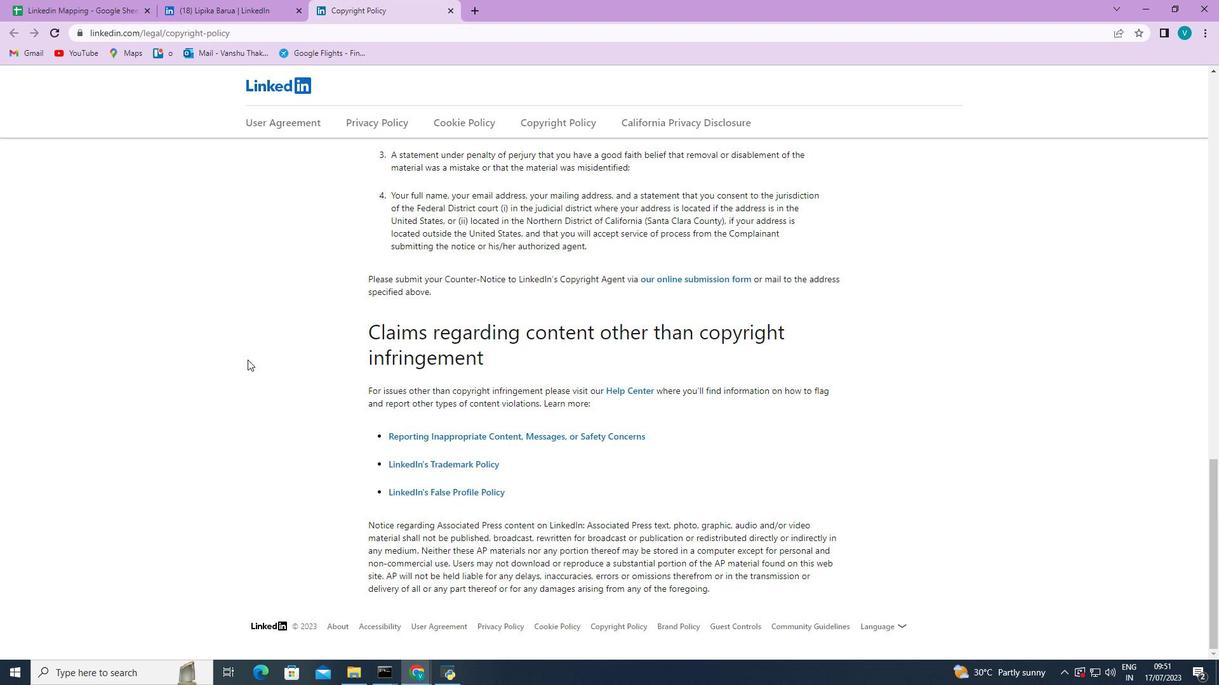 
